 Task: Change color of title "Rate" to orange.
Action: Mouse pressed left at (70, 455)
Screenshot: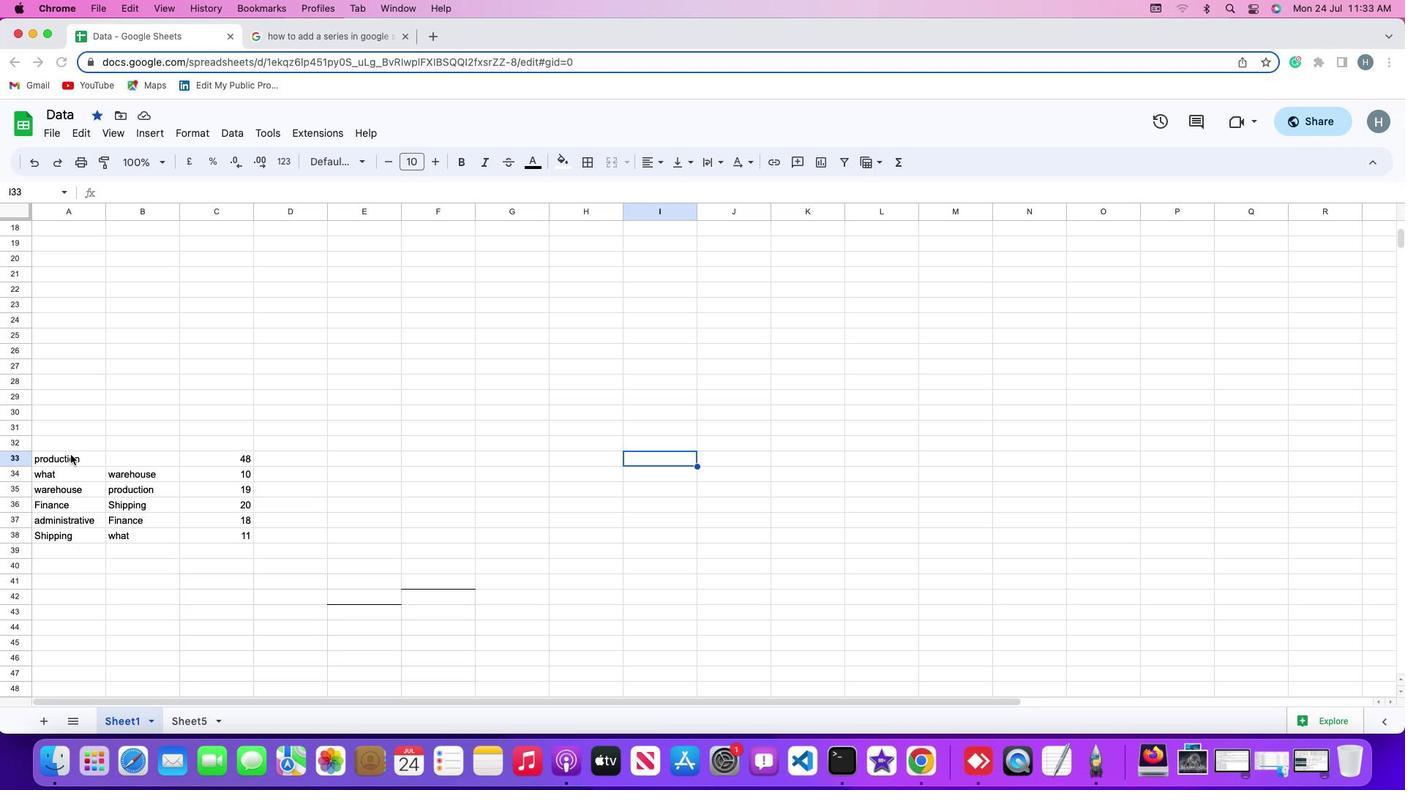 
Action: Mouse pressed left at (70, 455)
Screenshot: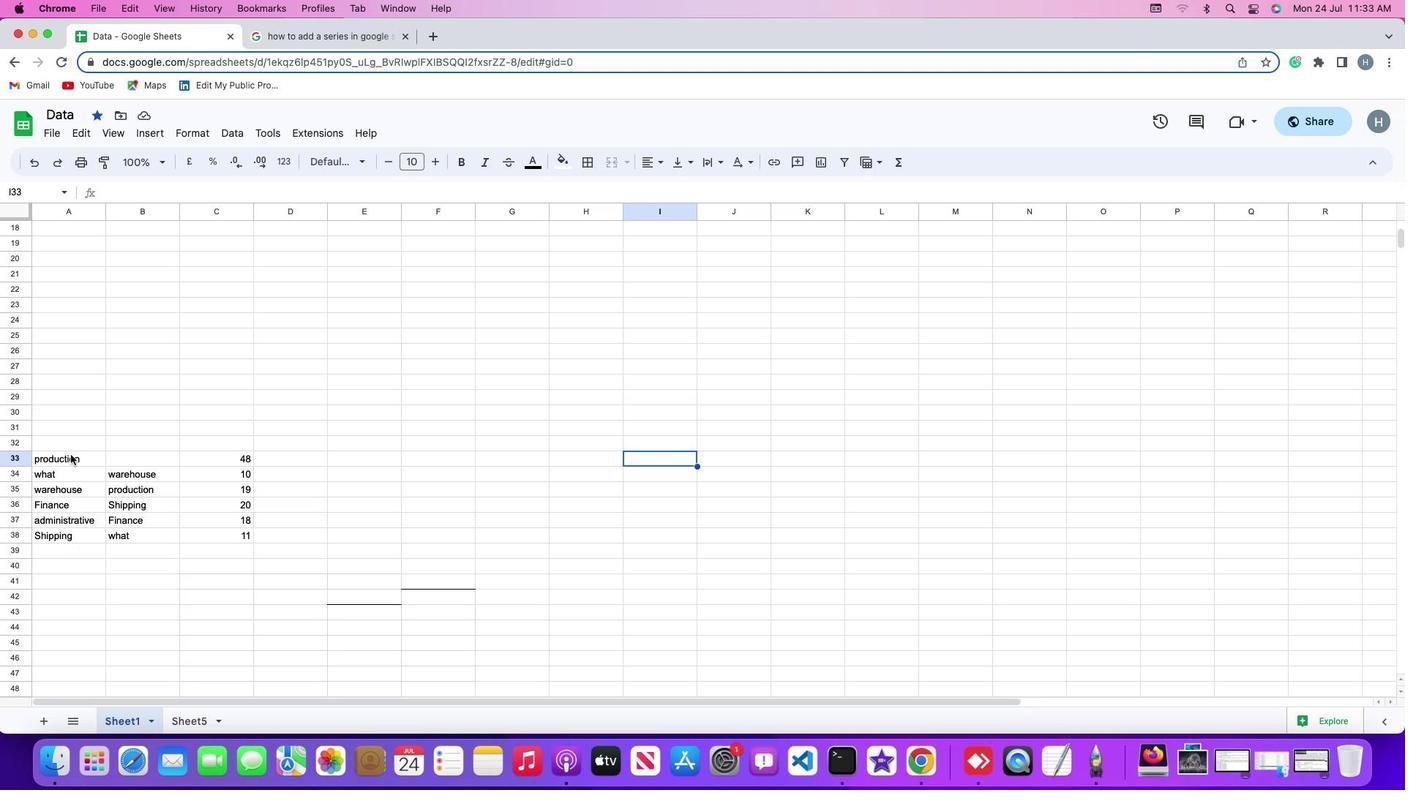 
Action: Mouse moved to (152, 133)
Screenshot: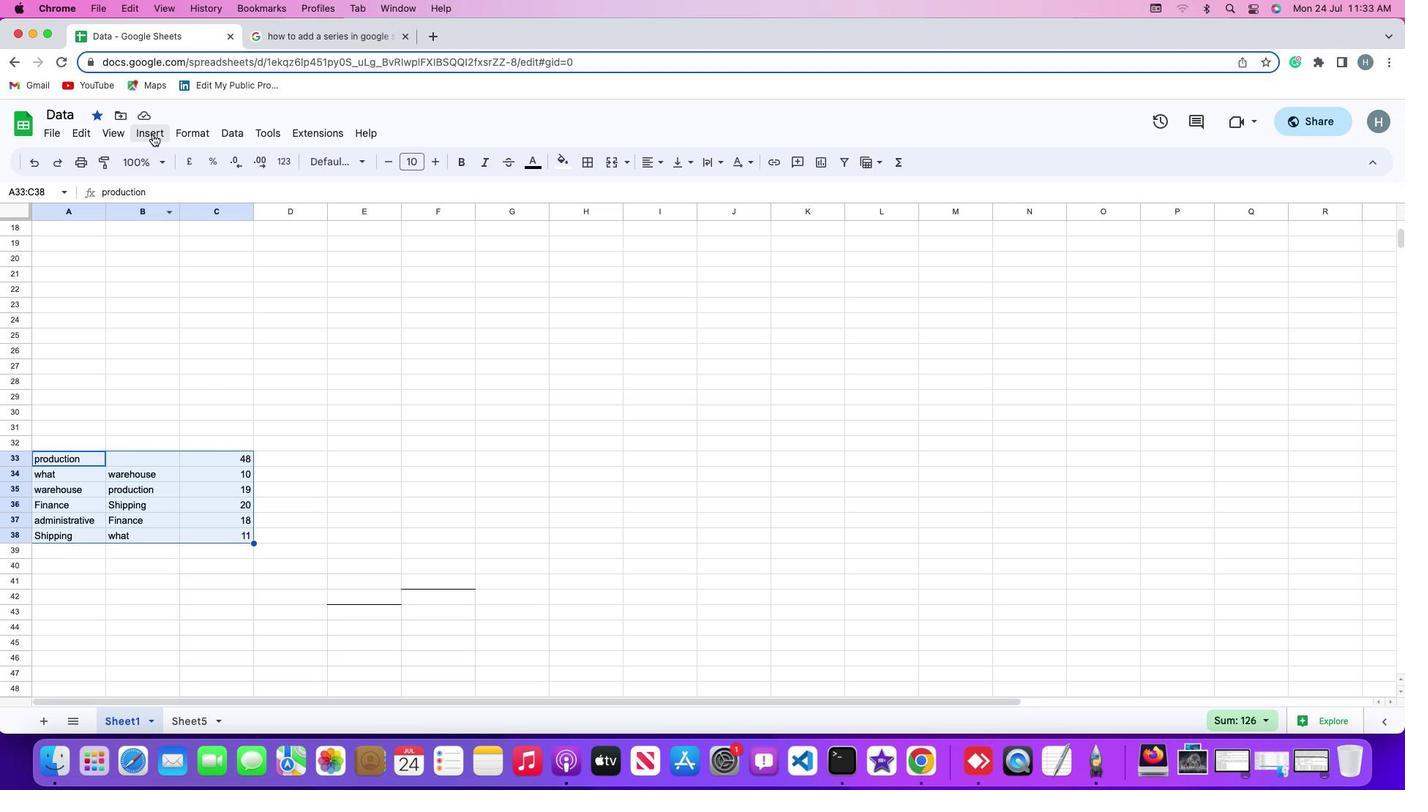 
Action: Mouse pressed left at (152, 133)
Screenshot: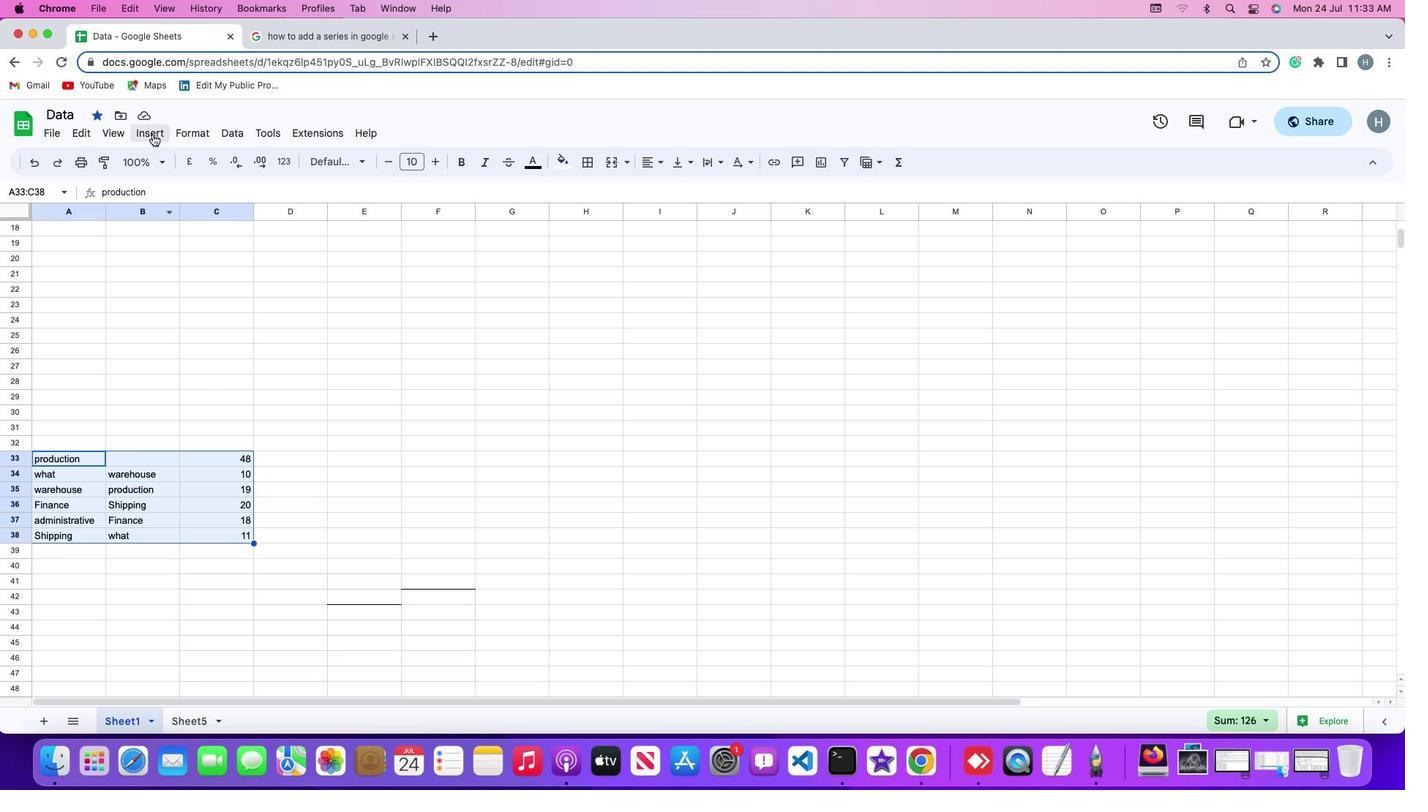 
Action: Mouse moved to (206, 265)
Screenshot: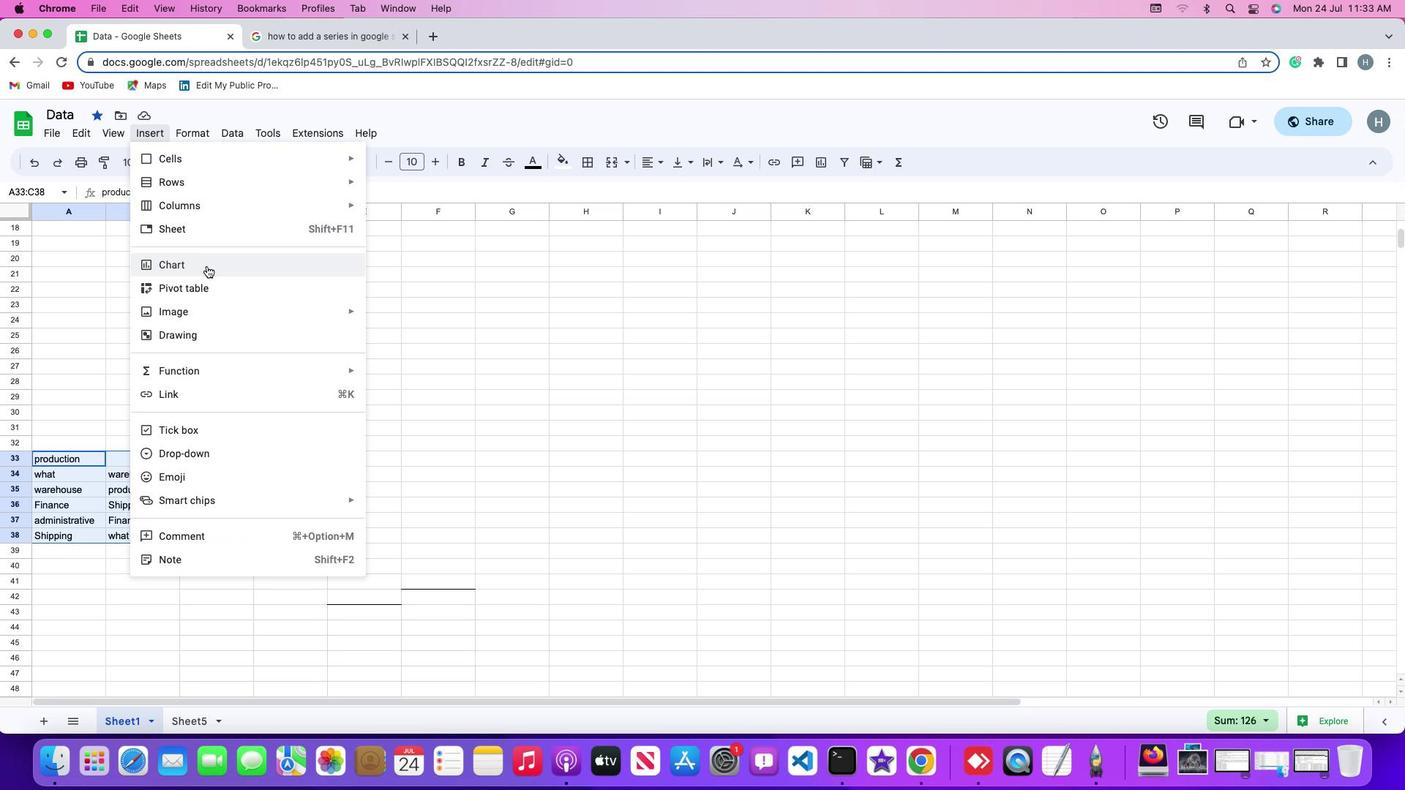 
Action: Mouse pressed left at (206, 265)
Screenshot: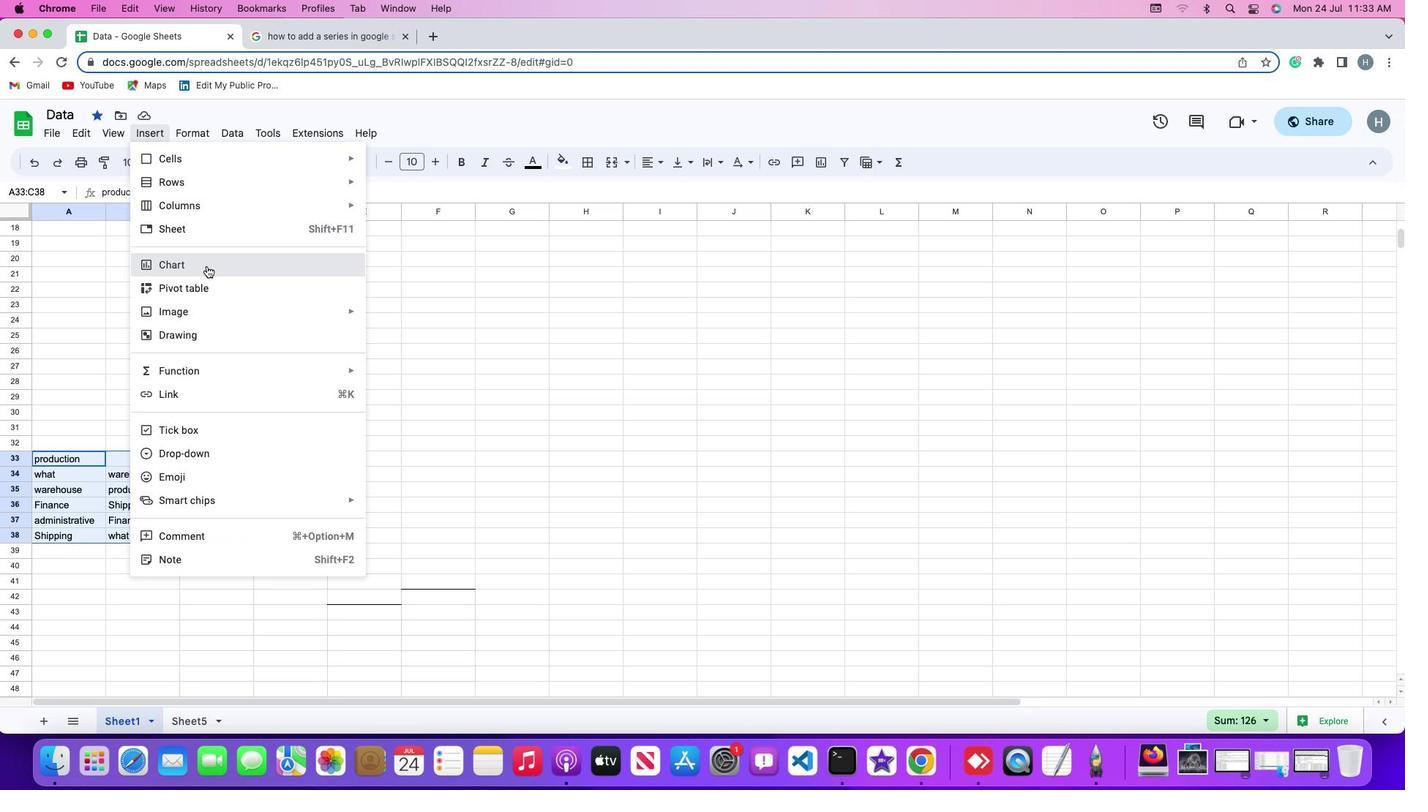 
Action: Mouse moved to (1348, 201)
Screenshot: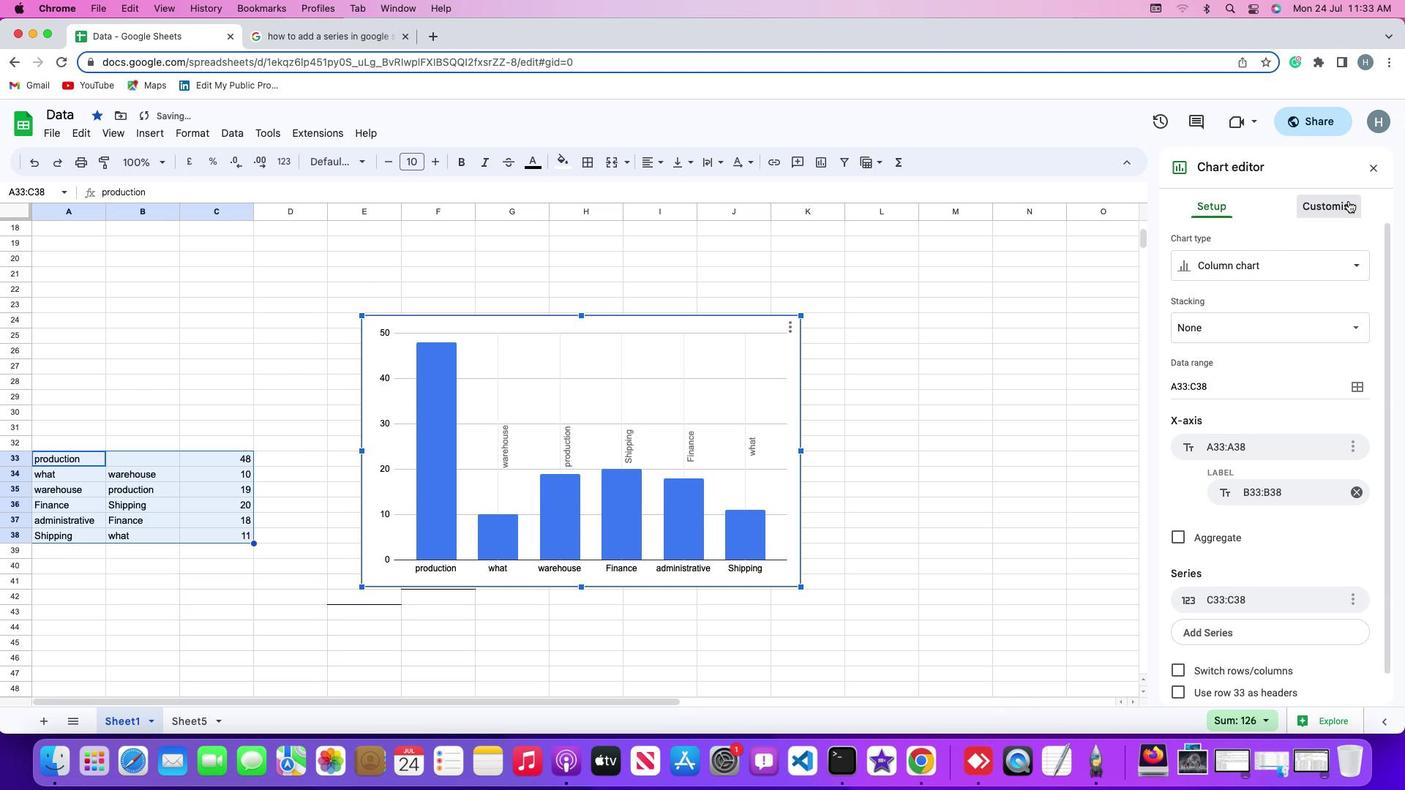 
Action: Mouse pressed left at (1348, 201)
Screenshot: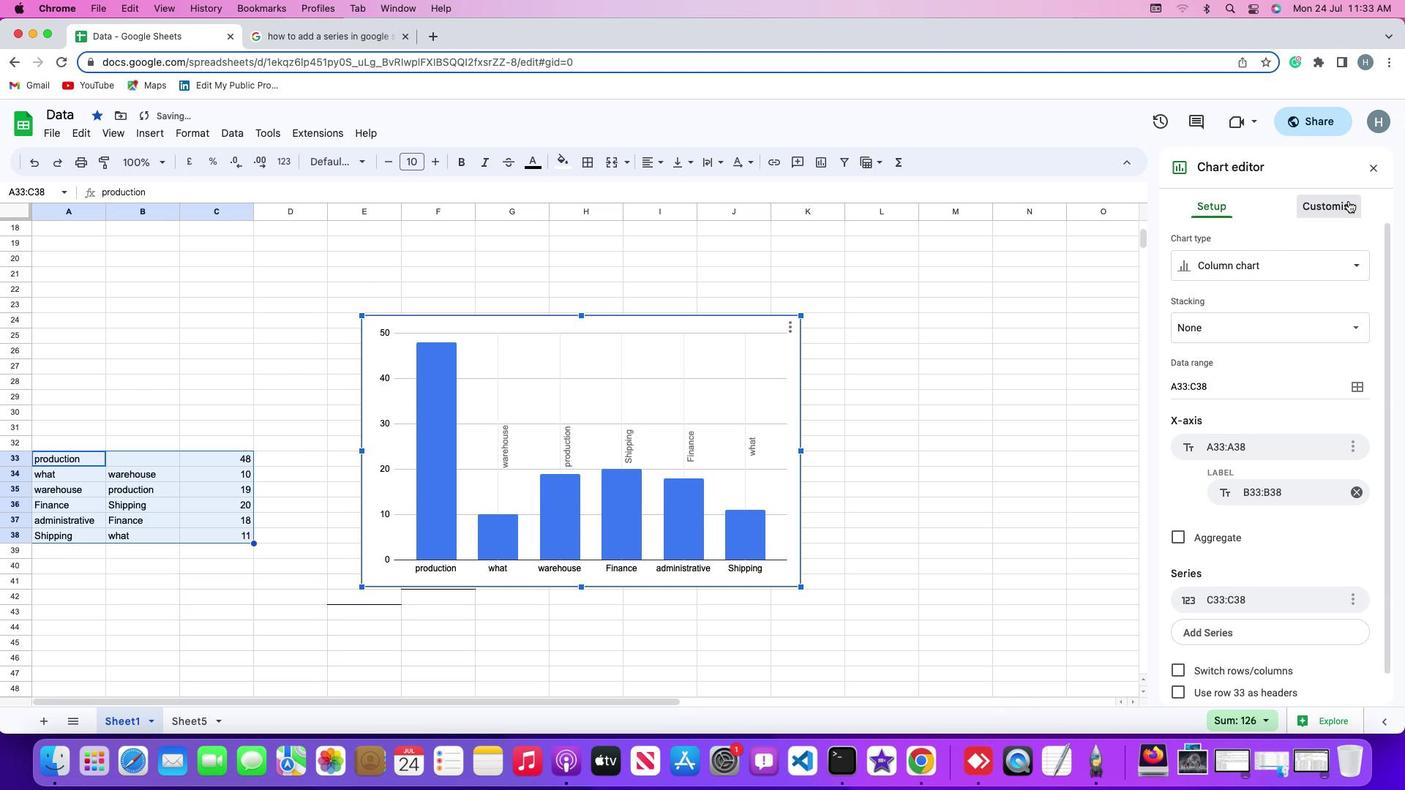 
Action: Mouse moved to (1238, 284)
Screenshot: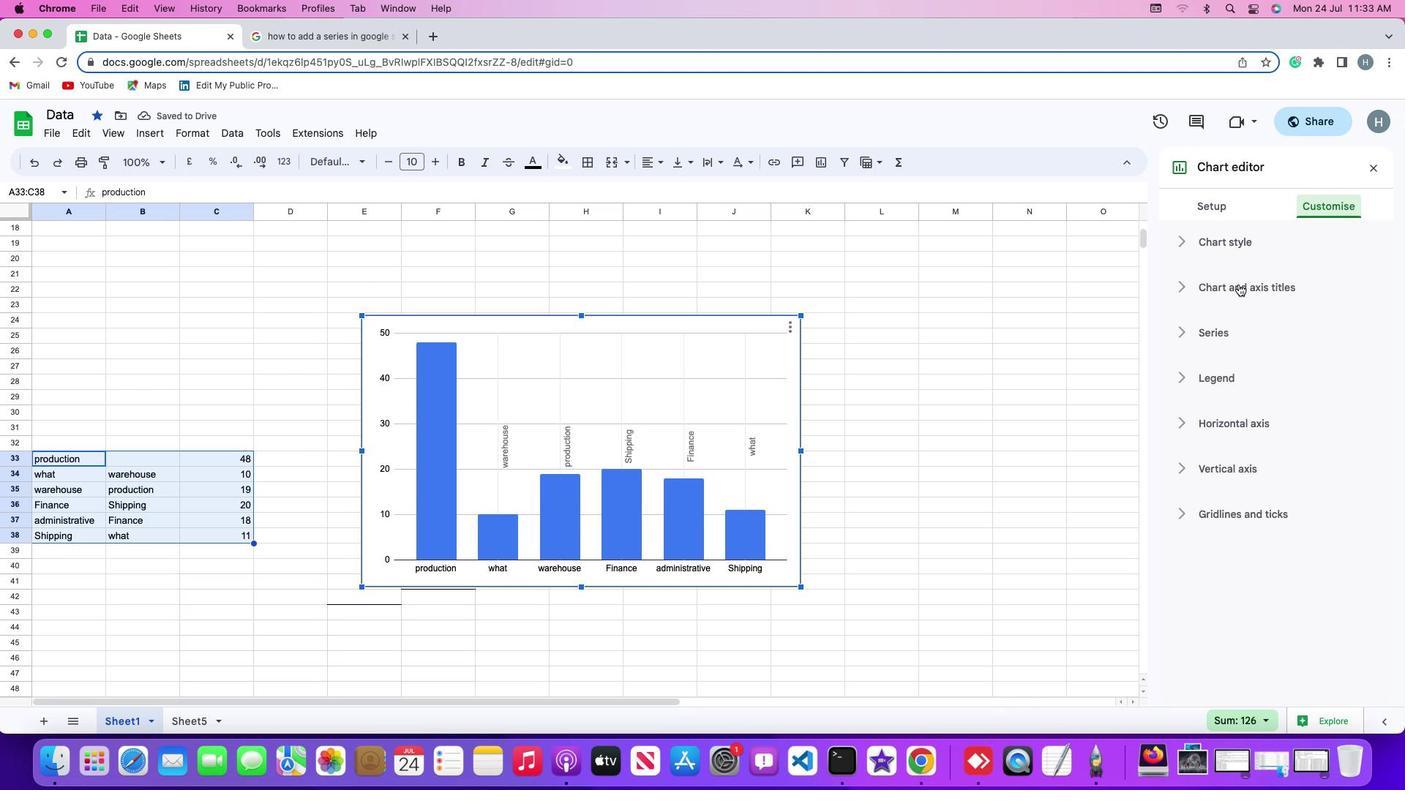 
Action: Mouse pressed left at (1238, 284)
Screenshot: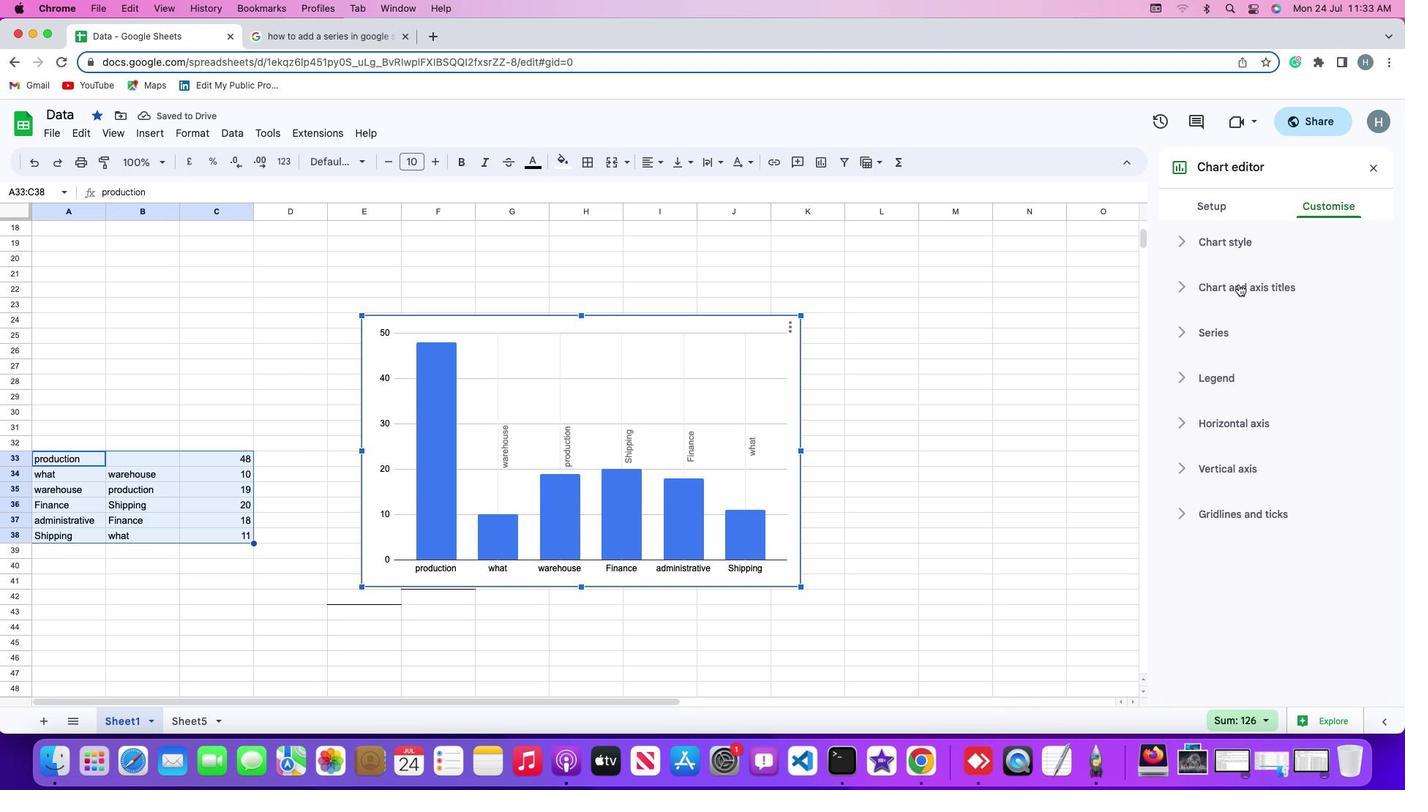 
Action: Mouse moved to (1247, 334)
Screenshot: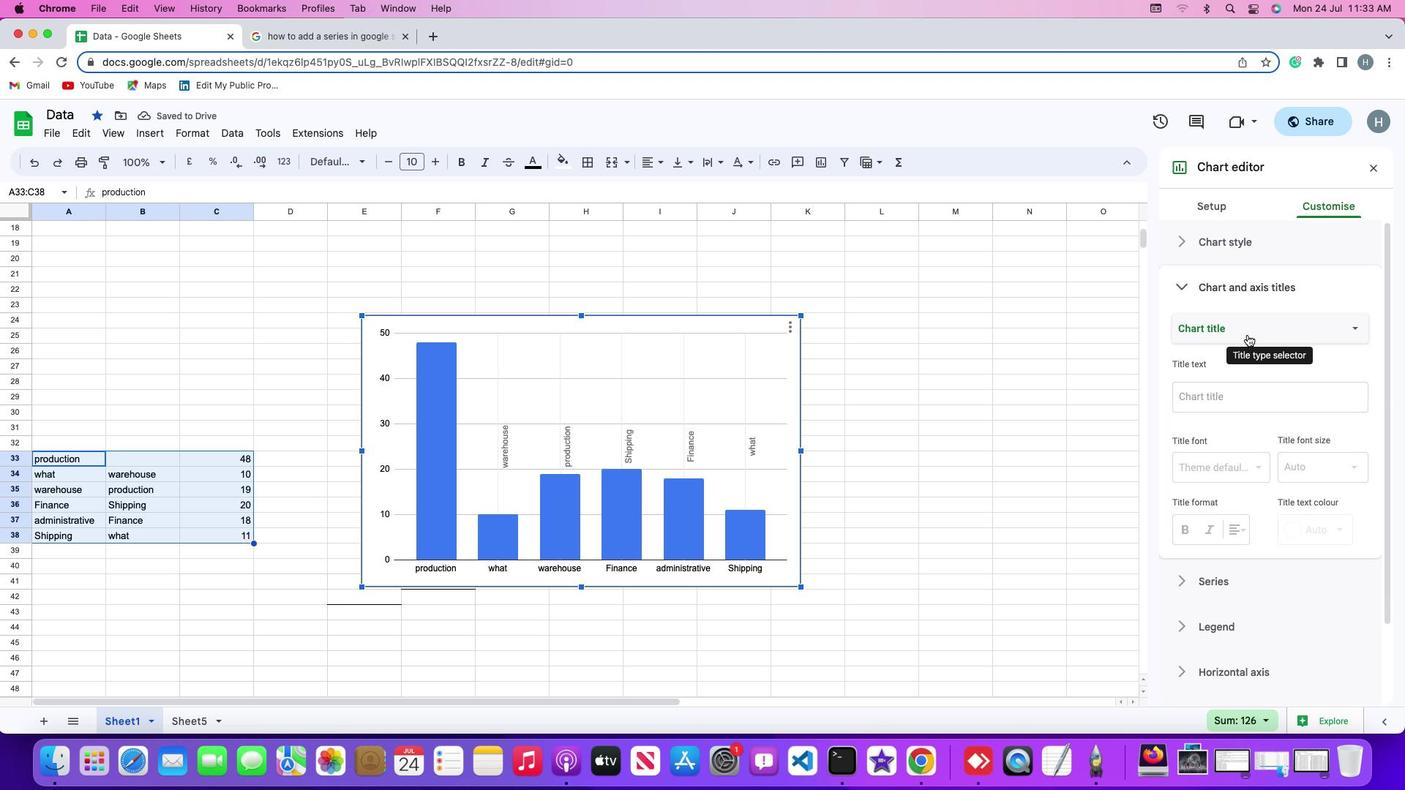 
Action: Mouse pressed left at (1247, 334)
Screenshot: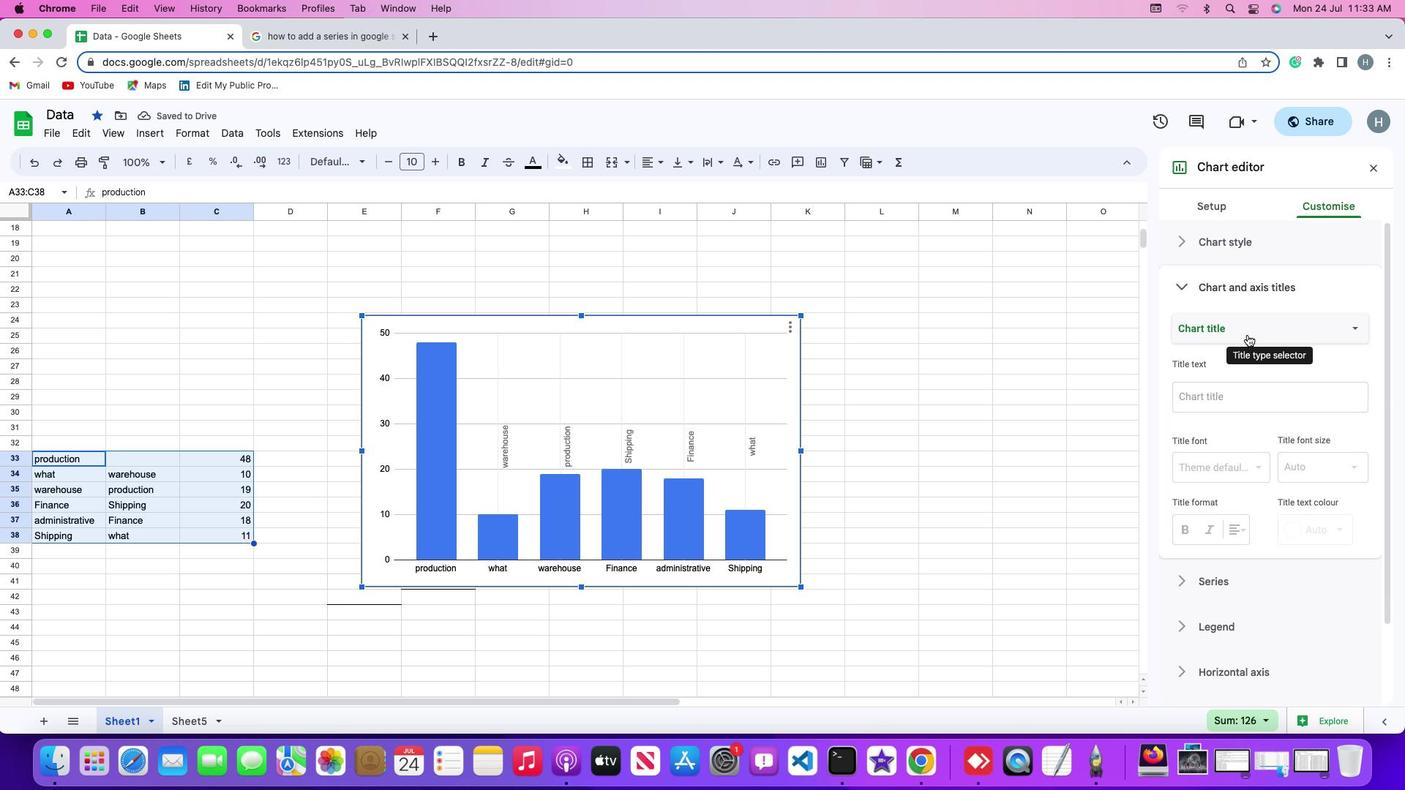 
Action: Mouse moved to (1247, 393)
Screenshot: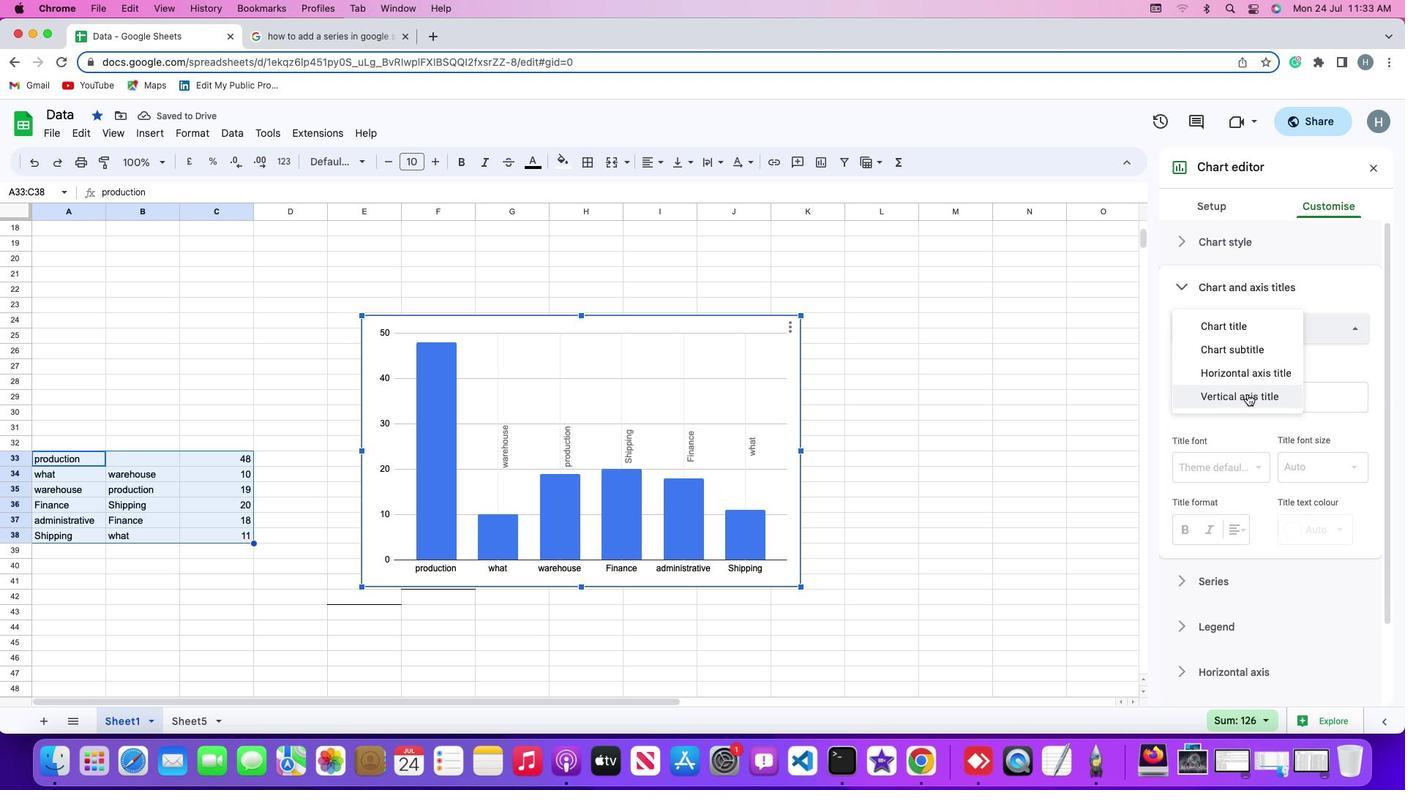 
Action: Mouse pressed left at (1247, 393)
Screenshot: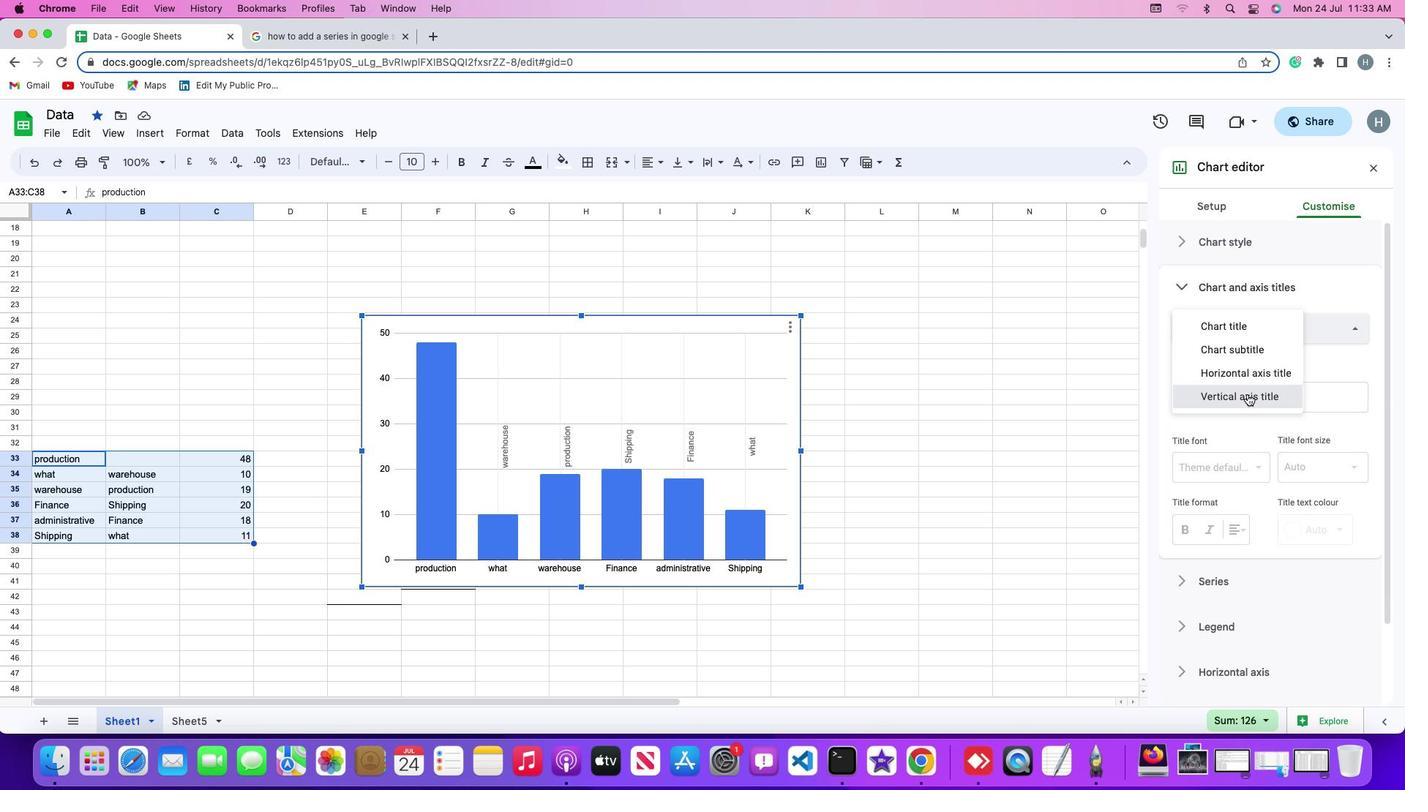 
Action: Mouse moved to (1250, 393)
Screenshot: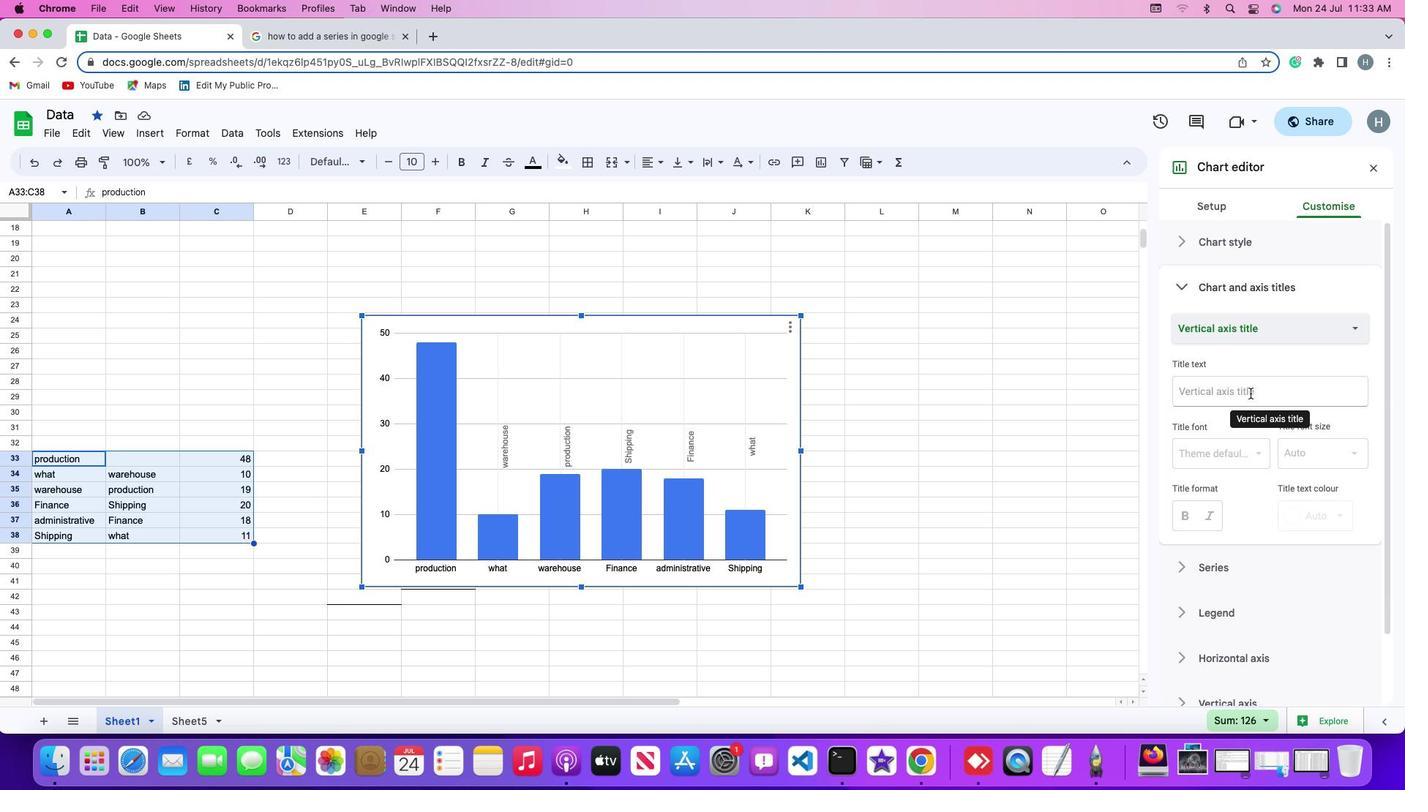
Action: Mouse pressed left at (1250, 393)
Screenshot: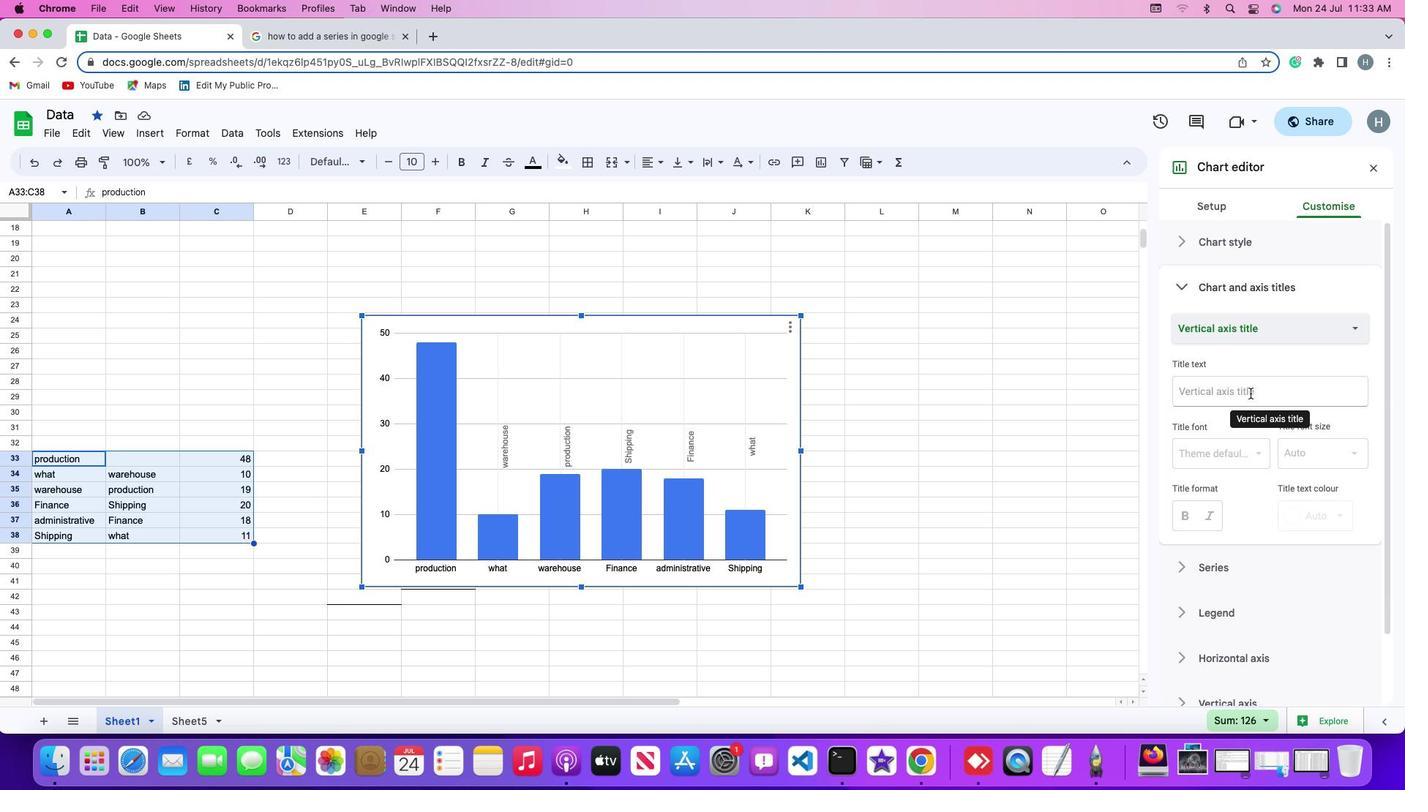 
Action: Mouse moved to (1265, 428)
Screenshot: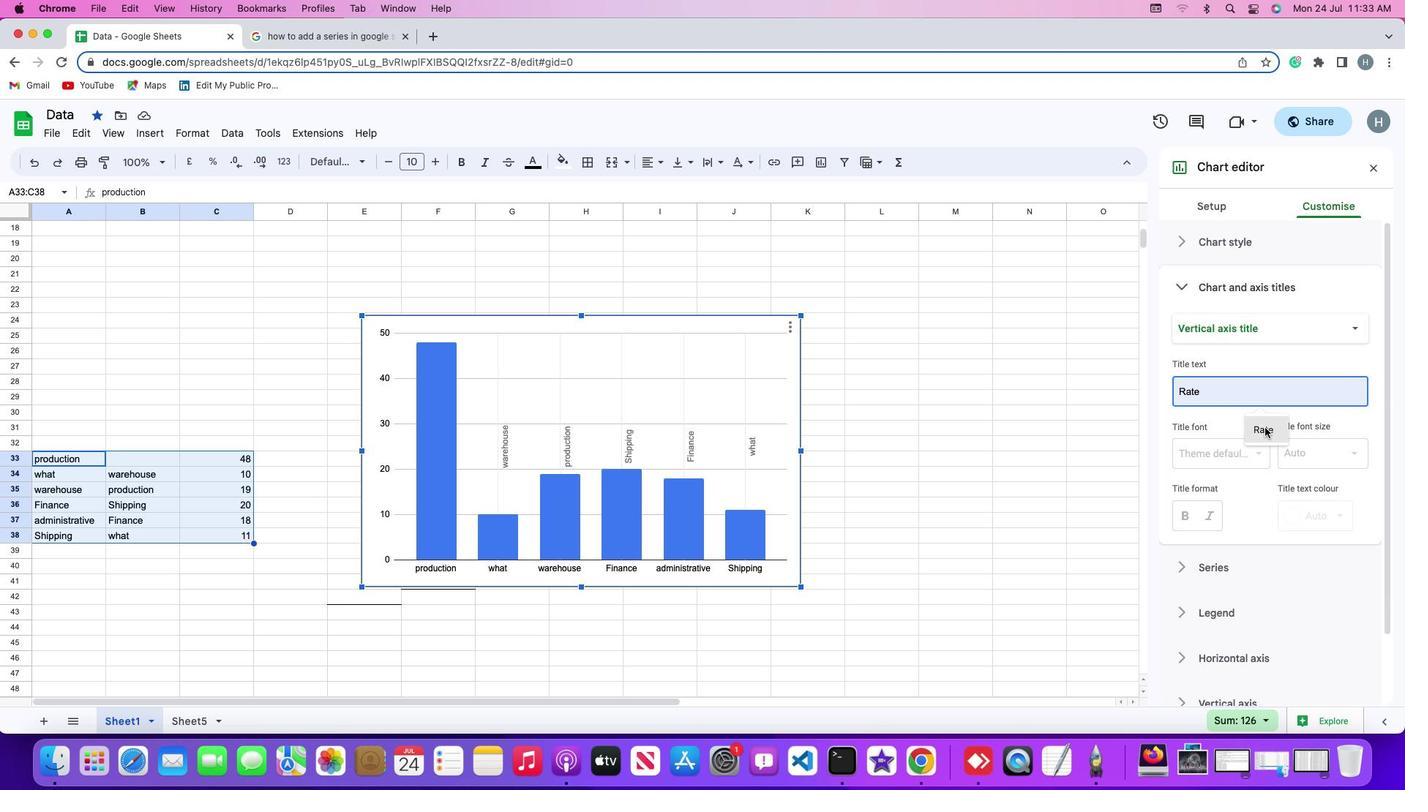 
Action: Mouse pressed left at (1265, 428)
Screenshot: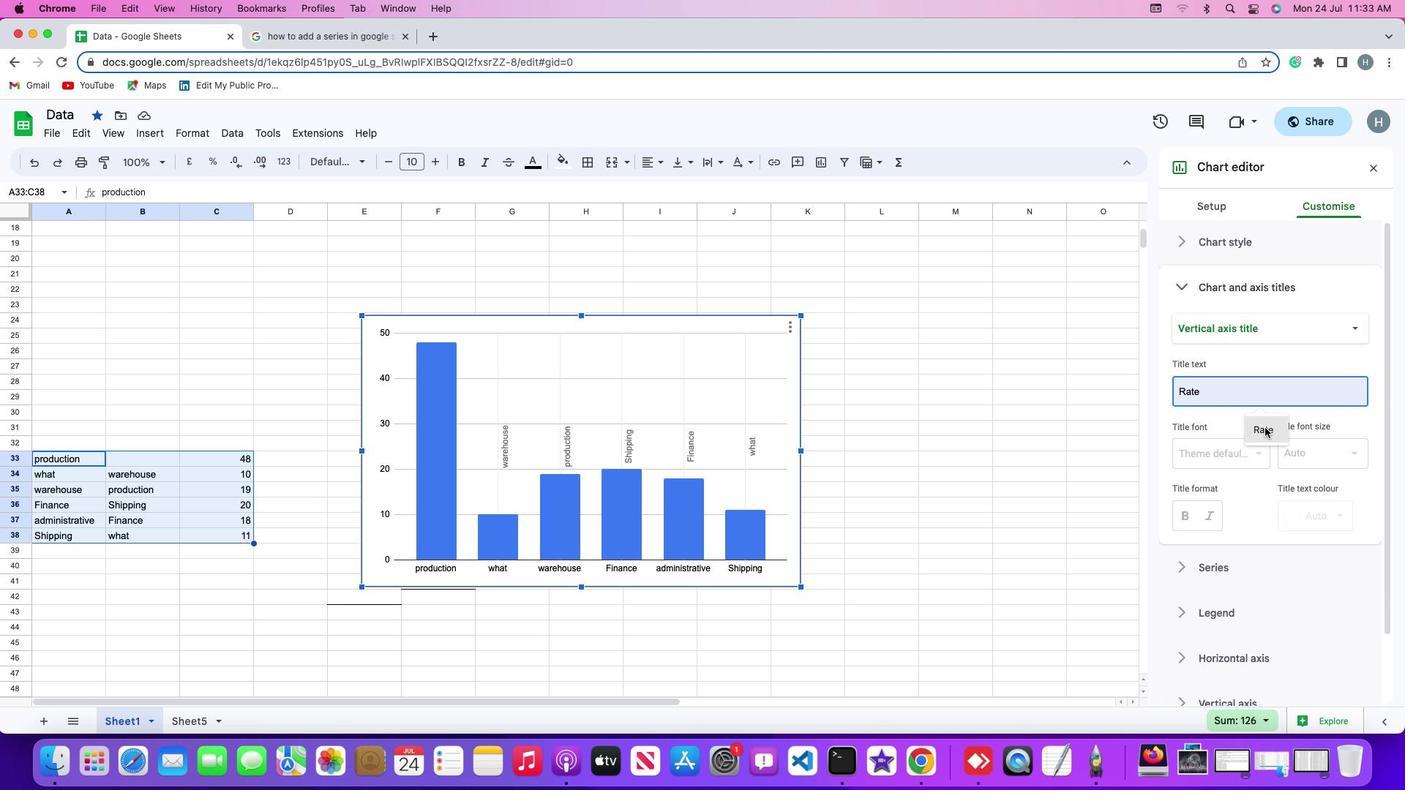 
Action: Mouse moved to (1341, 519)
Screenshot: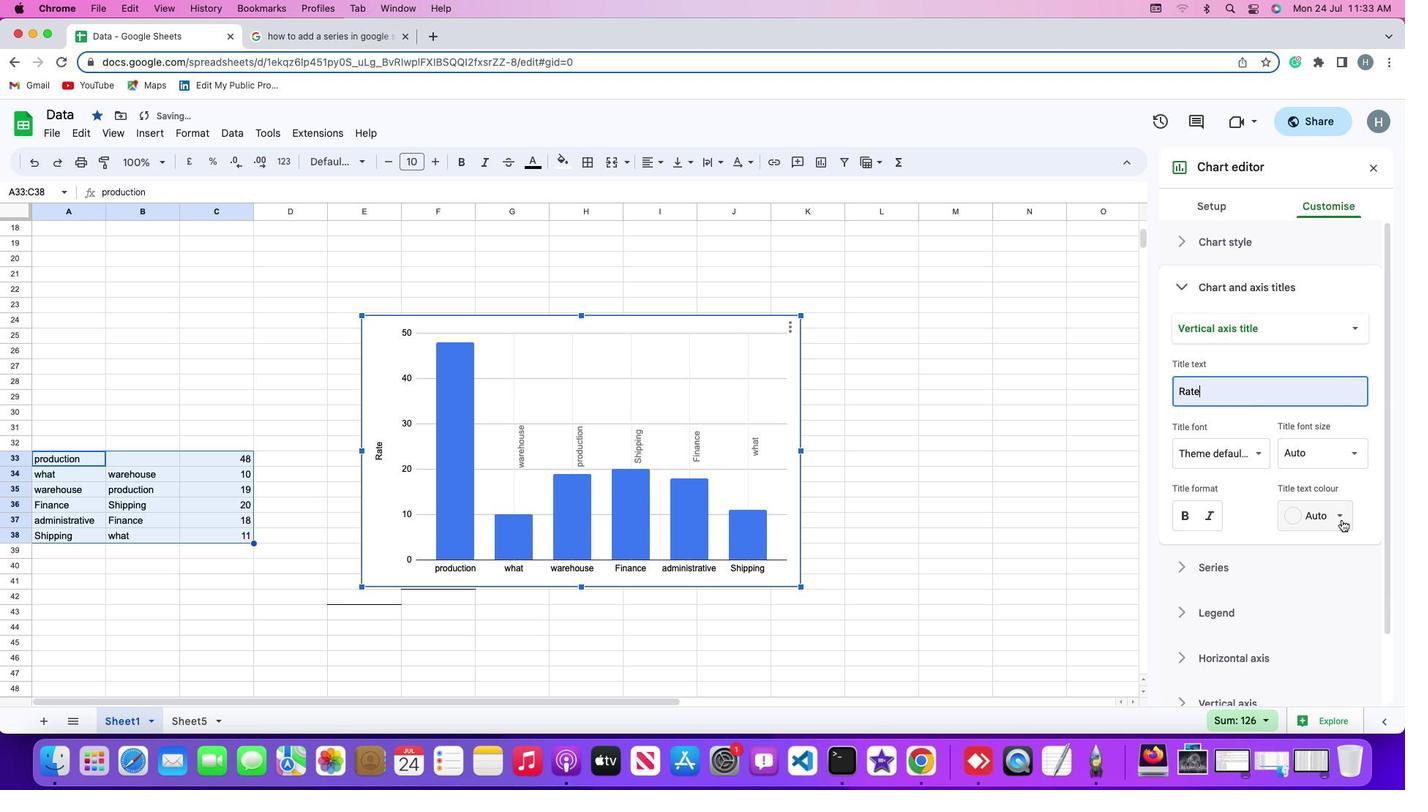 
Action: Mouse pressed left at (1341, 519)
Screenshot: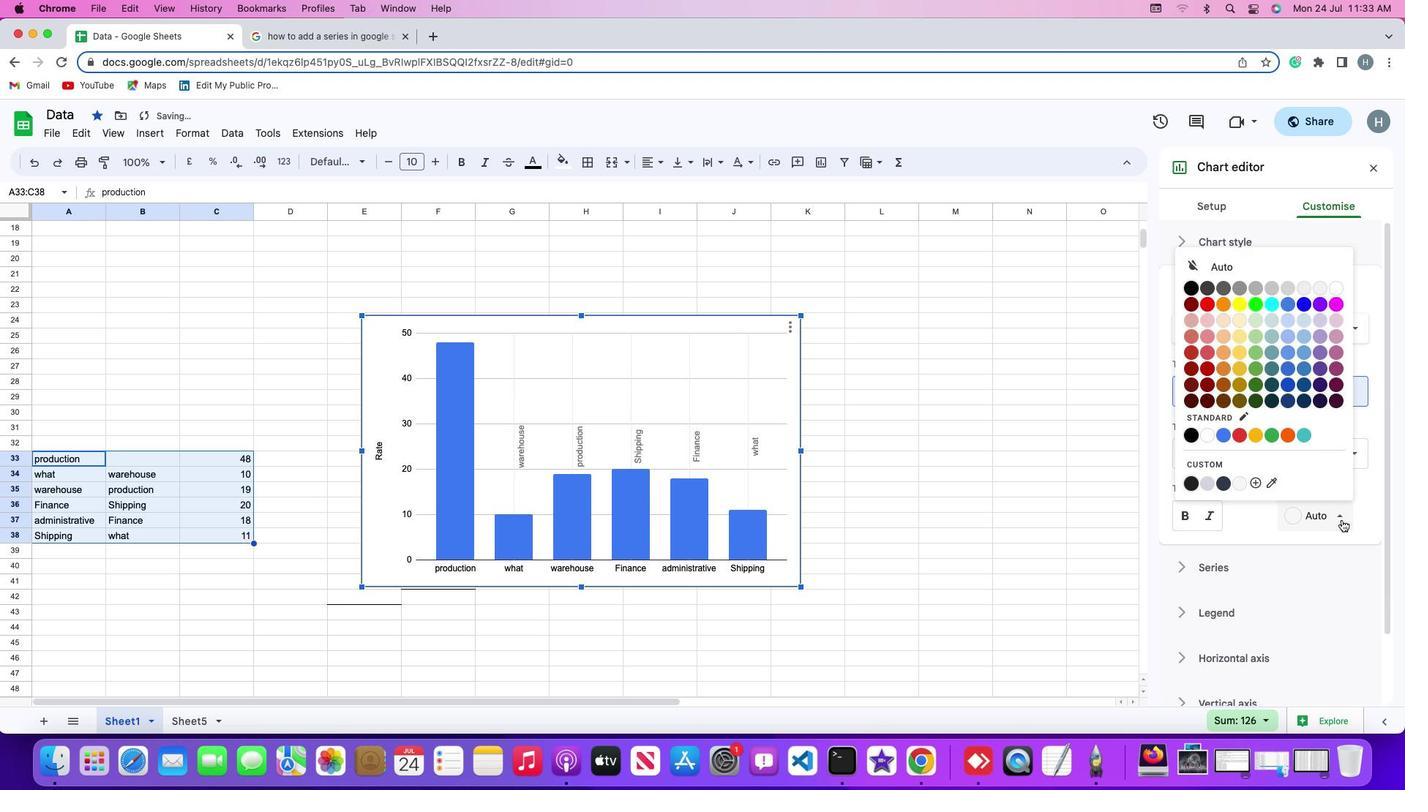 
Action: Mouse moved to (1220, 305)
Screenshot: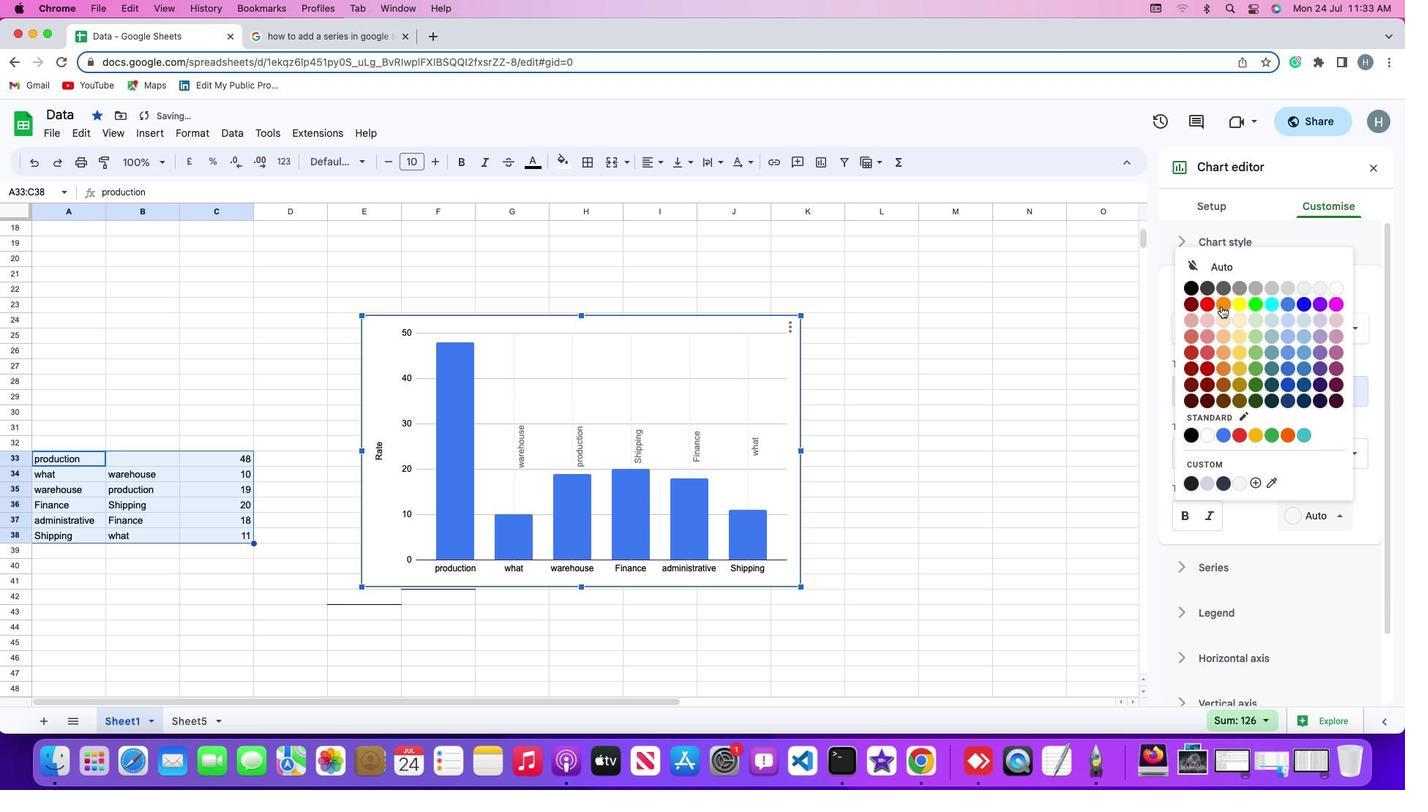 
Action: Mouse pressed left at (1220, 305)
Screenshot: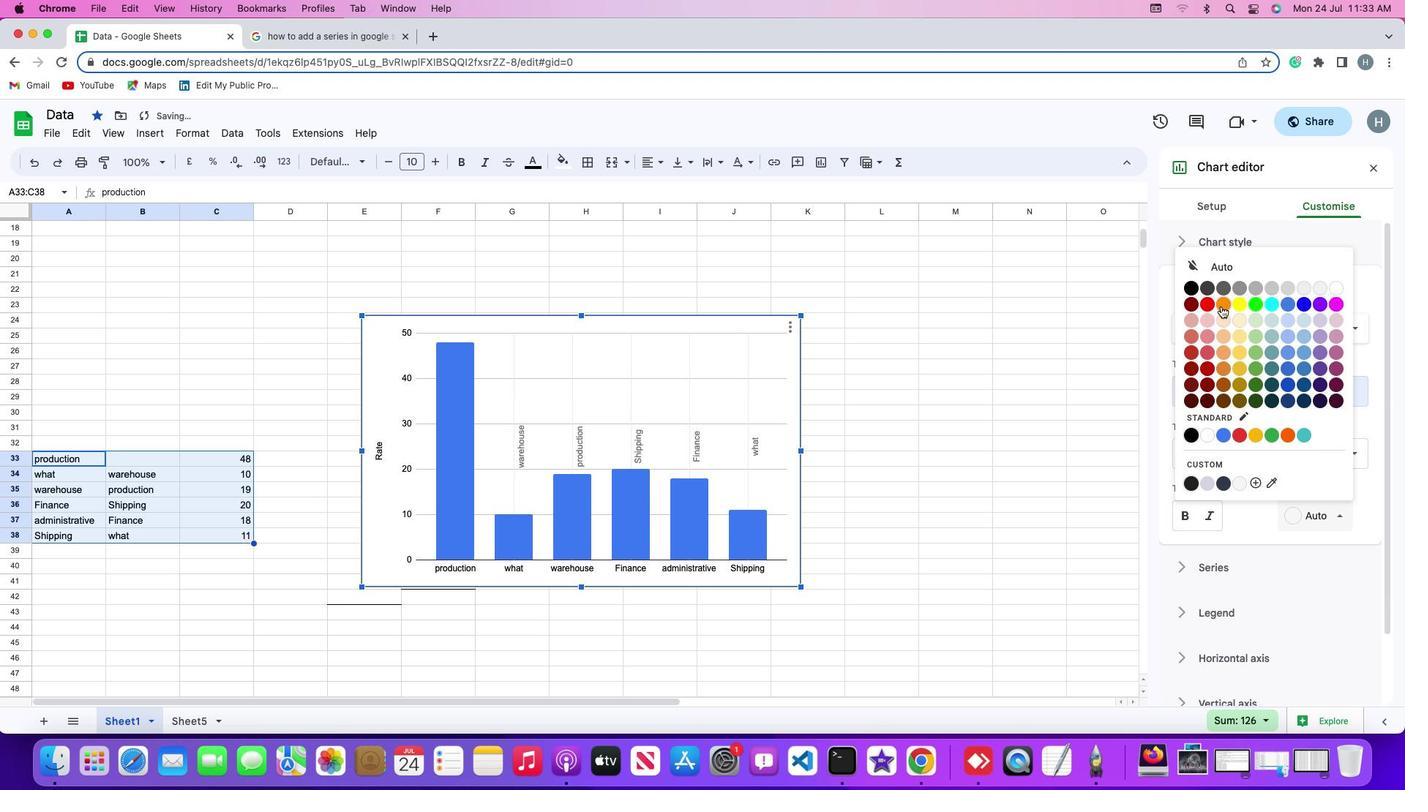 
Action: Mouse moved to (1015, 373)
Screenshot: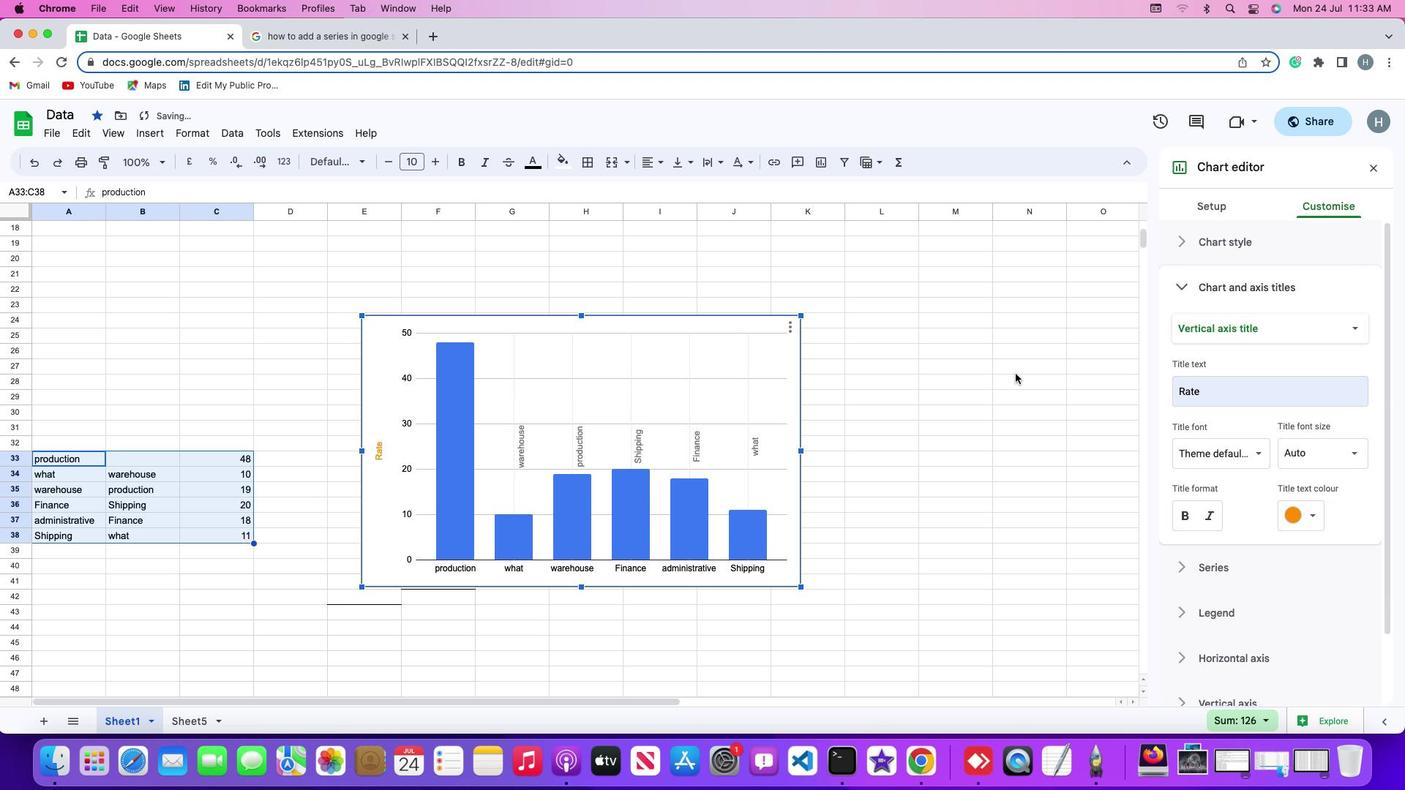 
